 Task: In the  document joint.html Use the feature 'and check spelling and grammer' Change font style of header to '23' Select the body of letter and change paragraph spacing to  1.5
Action: Mouse moved to (260, 372)
Screenshot: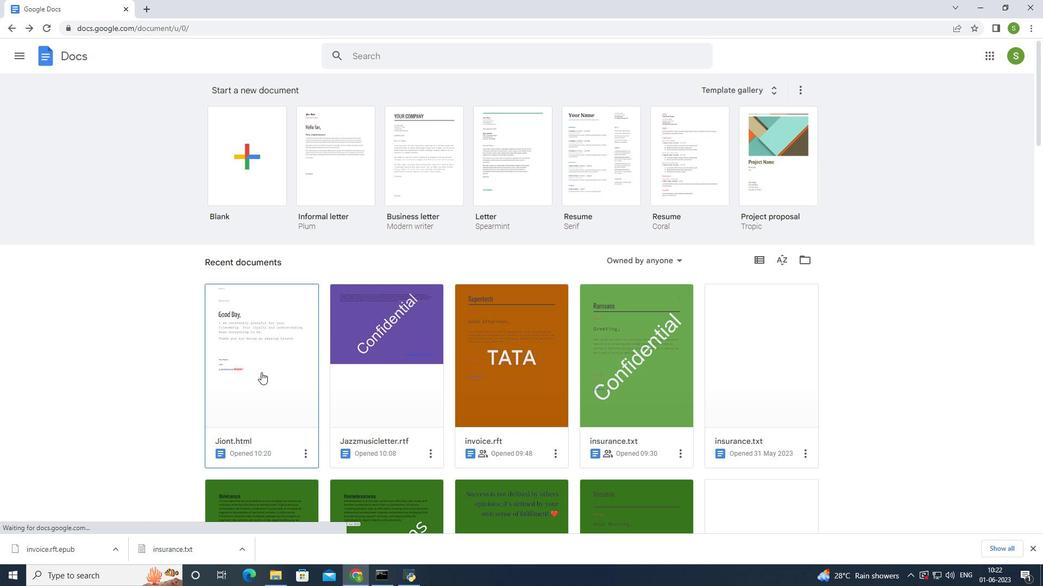 
Action: Mouse pressed left at (260, 372)
Screenshot: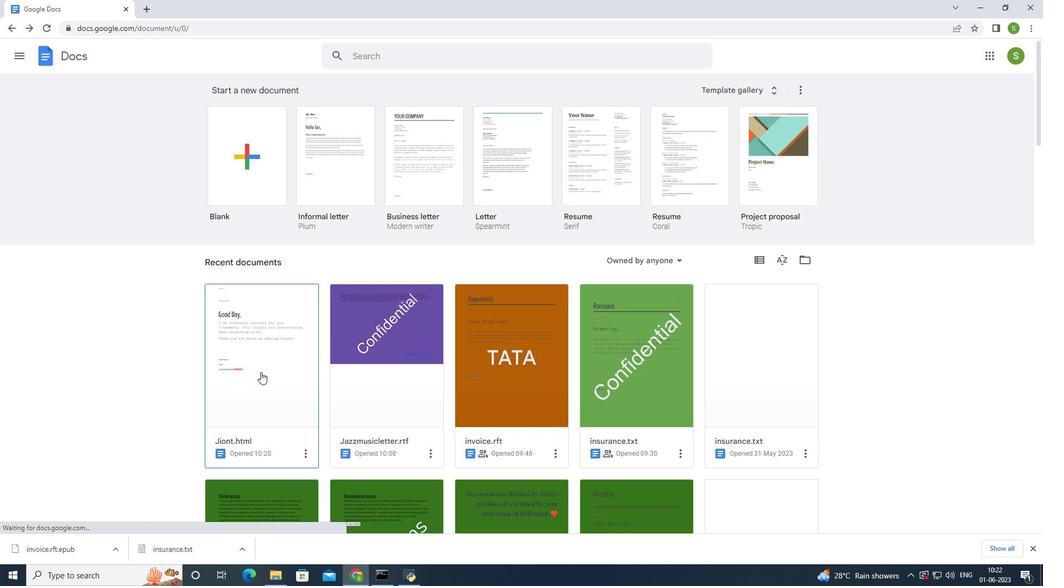 
Action: Mouse moved to (178, 64)
Screenshot: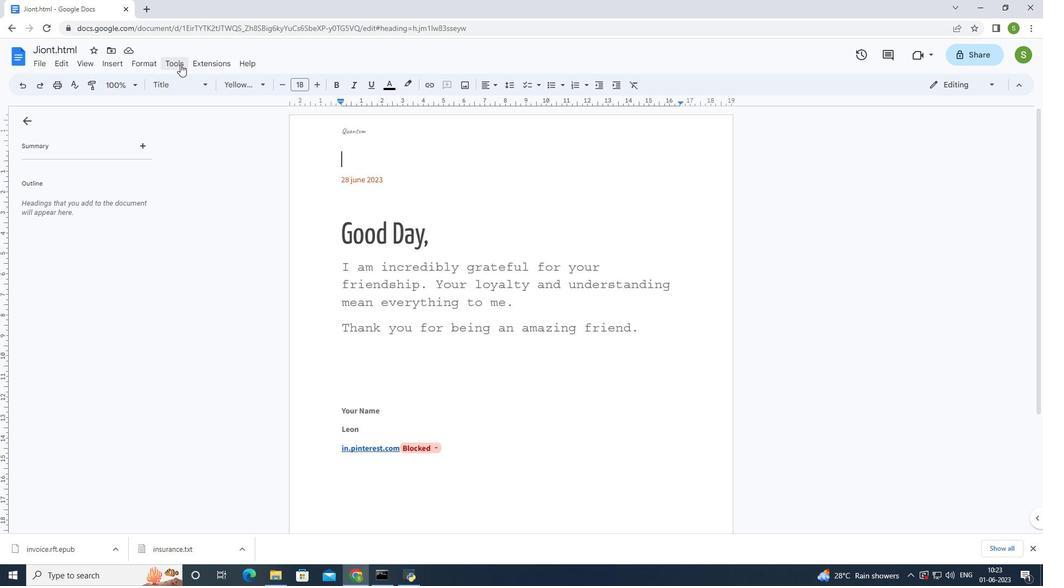 
Action: Mouse pressed left at (178, 64)
Screenshot: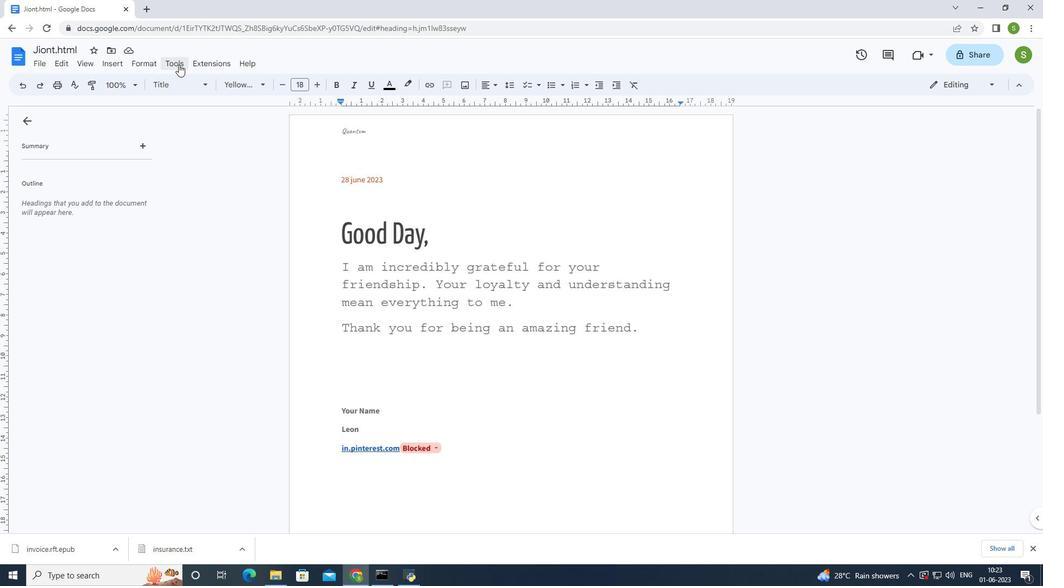 
Action: Mouse moved to (195, 80)
Screenshot: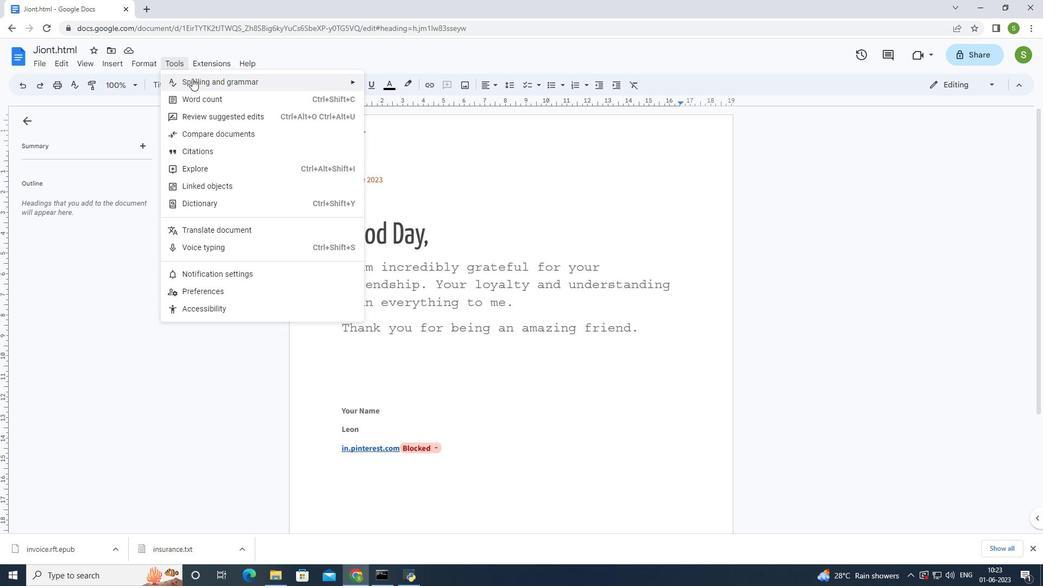 
Action: Mouse pressed left at (195, 80)
Screenshot: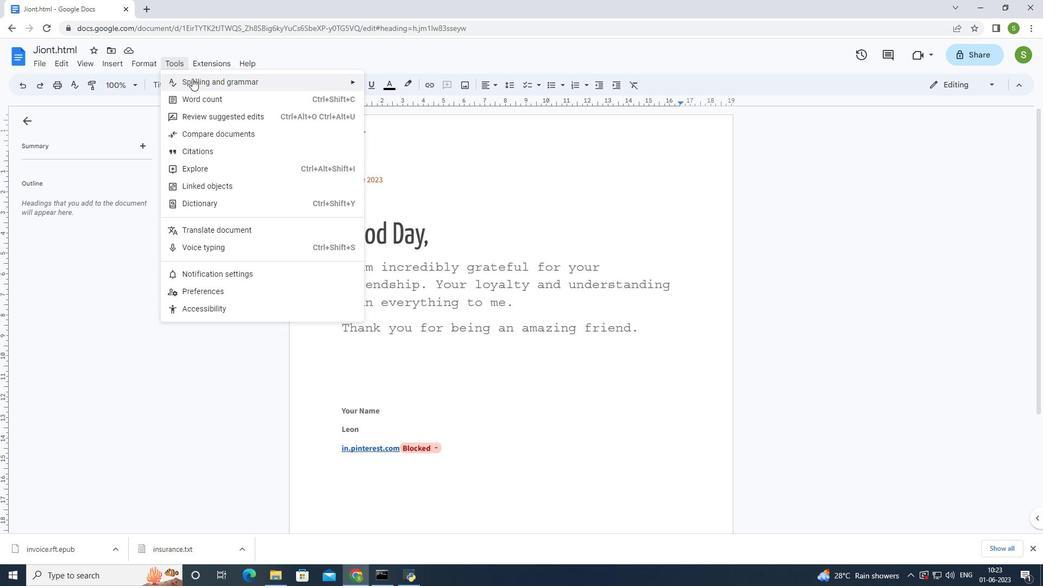 
Action: Mouse moved to (422, 85)
Screenshot: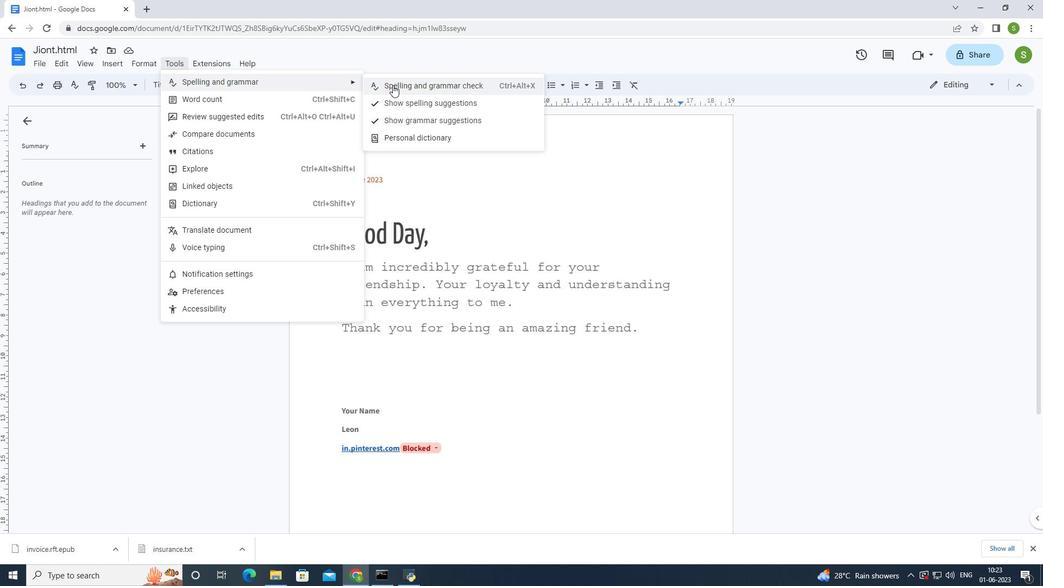
Action: Mouse pressed left at (422, 85)
Screenshot: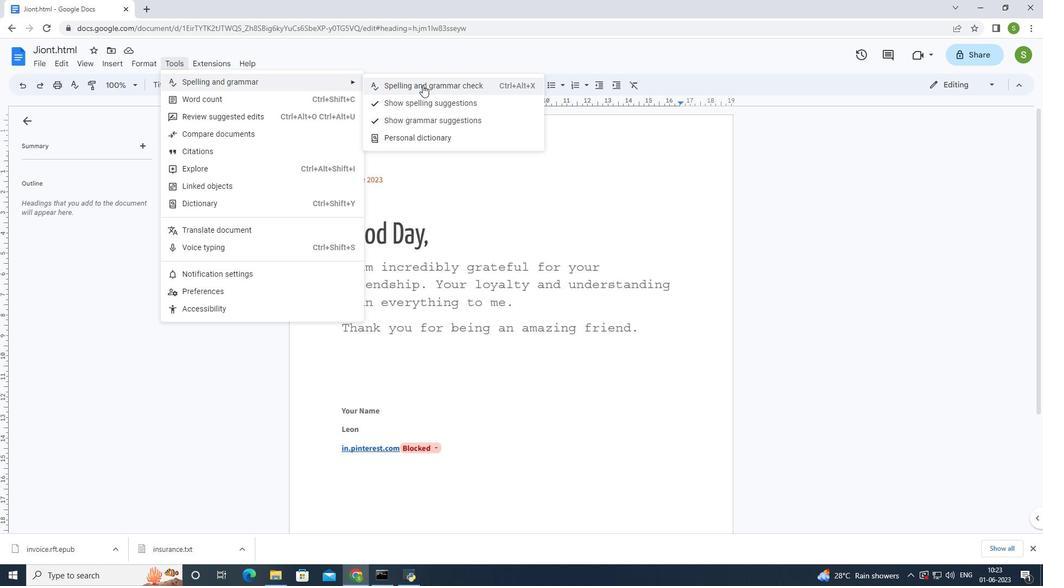 
Action: Mouse moved to (374, 132)
Screenshot: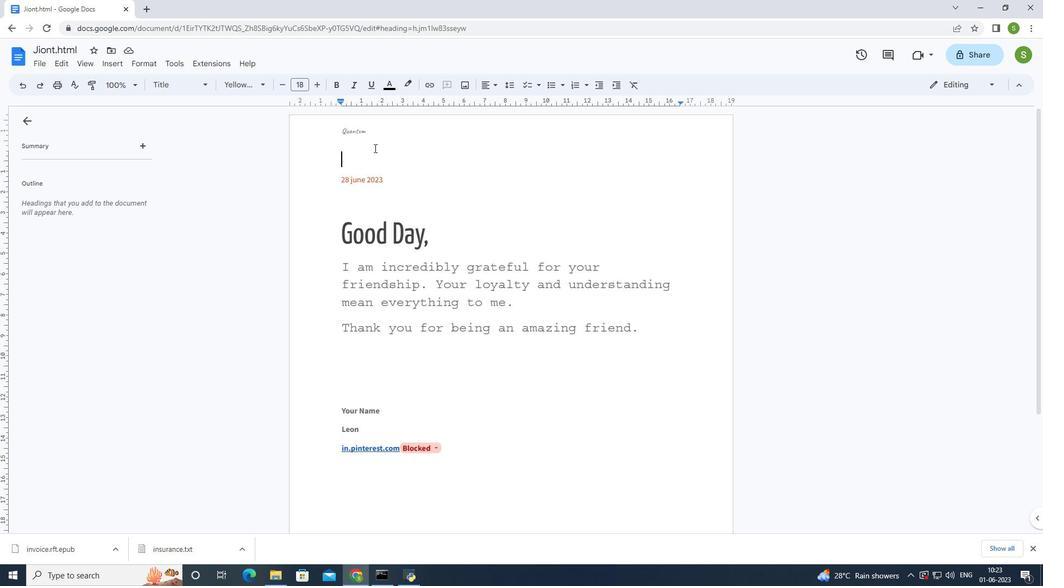 
Action: Mouse pressed left at (374, 132)
Screenshot: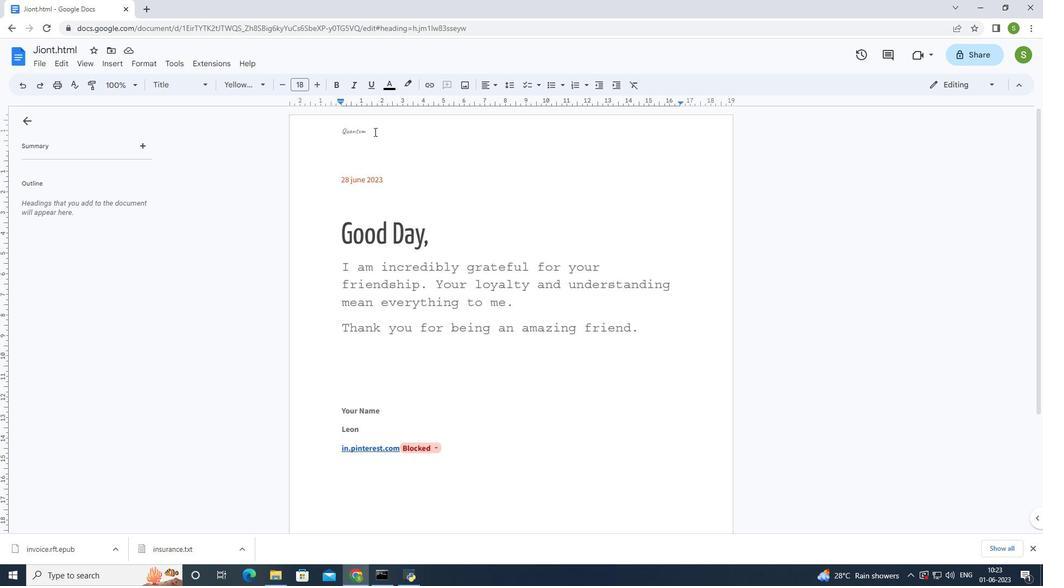
Action: Mouse pressed left at (374, 132)
Screenshot: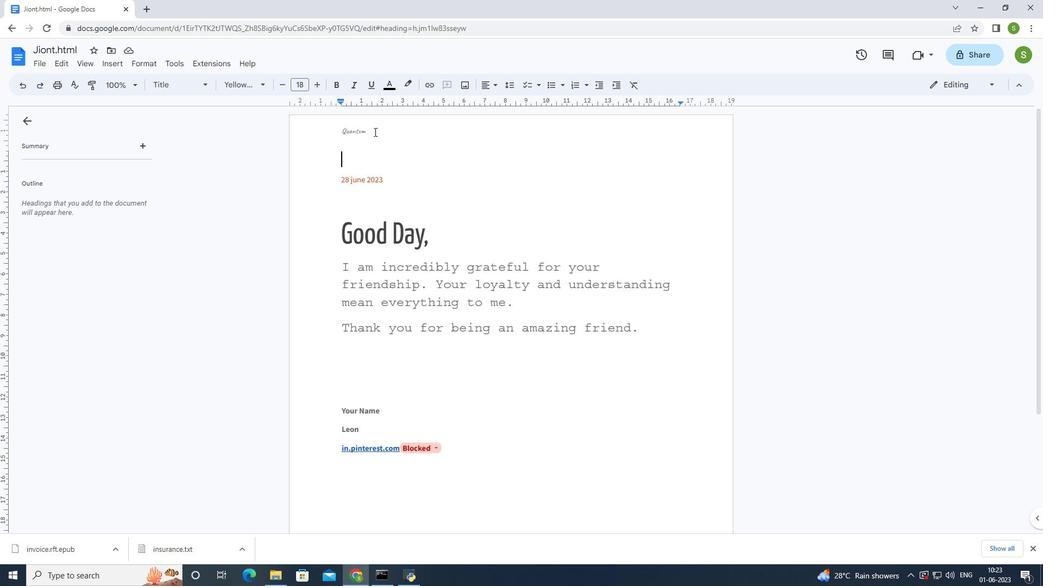 
Action: Mouse pressed left at (374, 132)
Screenshot: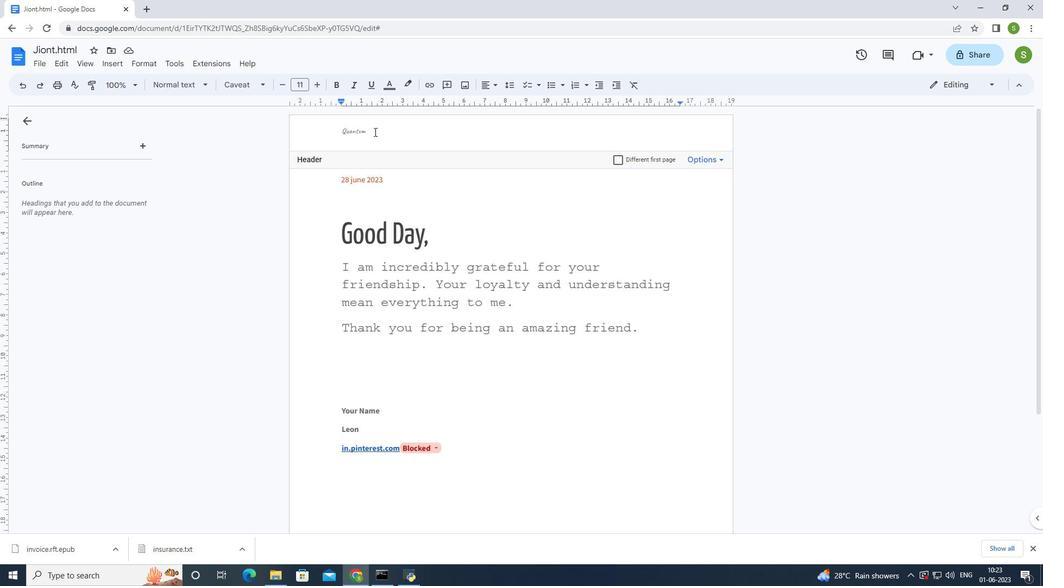 
Action: Mouse moved to (317, 88)
Screenshot: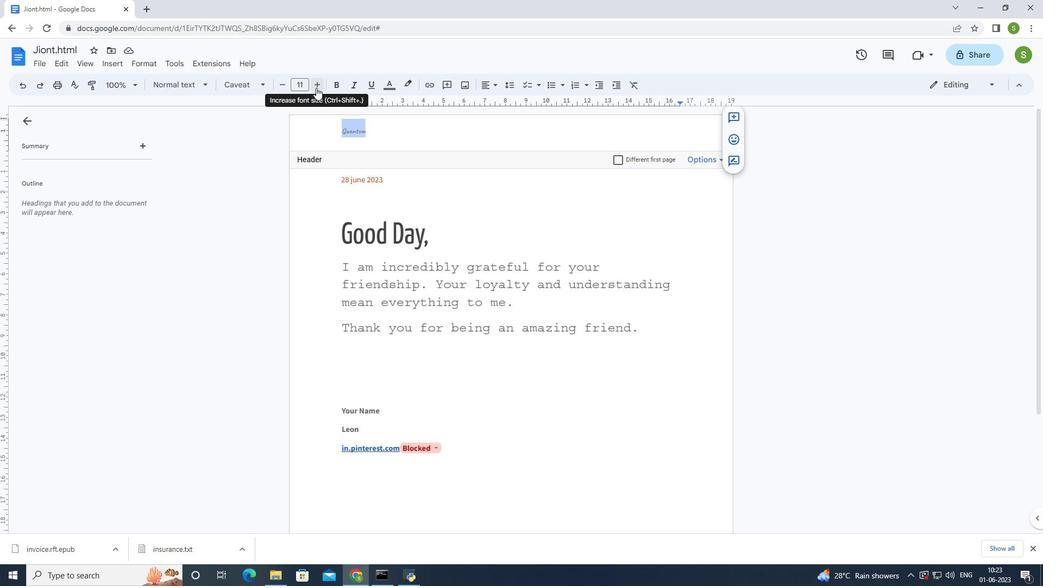 
Action: Mouse pressed left at (317, 88)
Screenshot: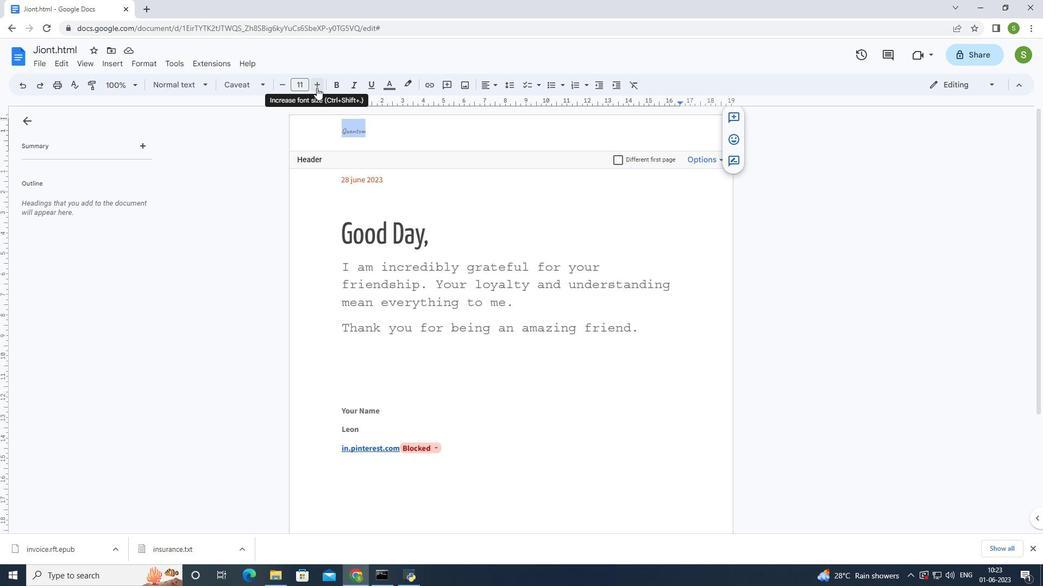 
Action: Mouse pressed left at (317, 88)
Screenshot: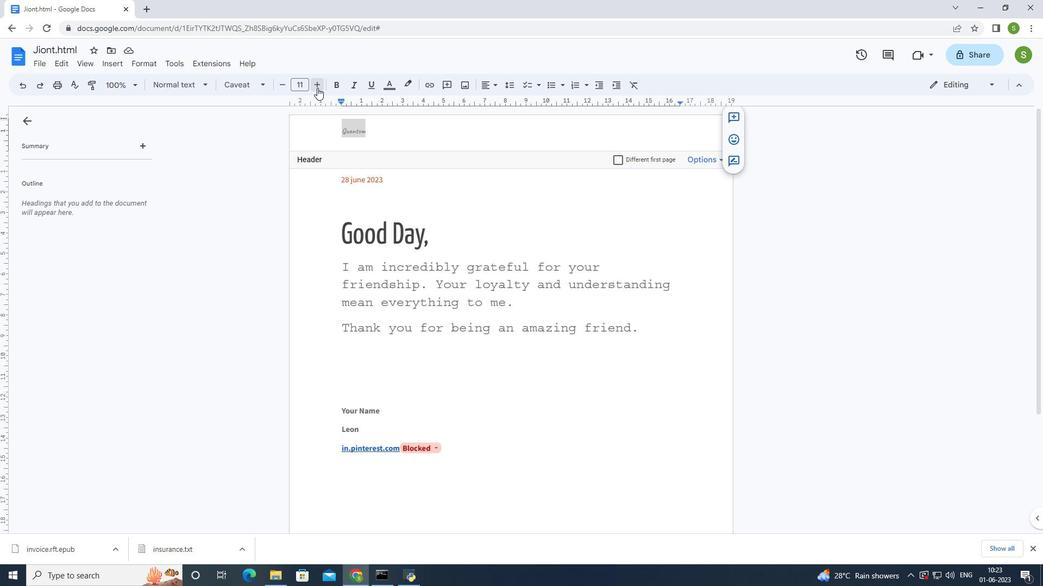 
Action: Mouse pressed left at (317, 88)
Screenshot: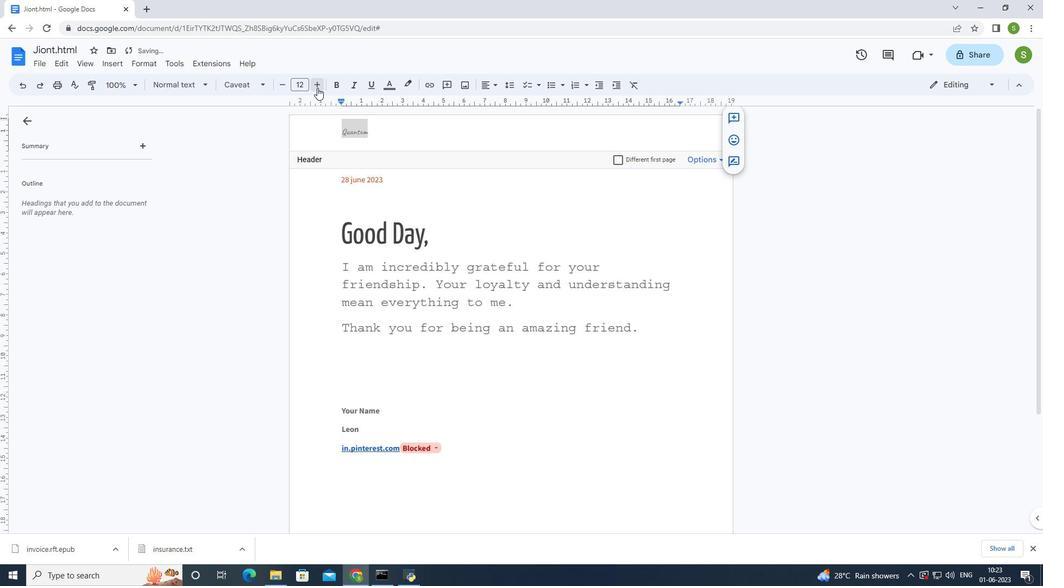 
Action: Mouse pressed left at (317, 88)
Screenshot: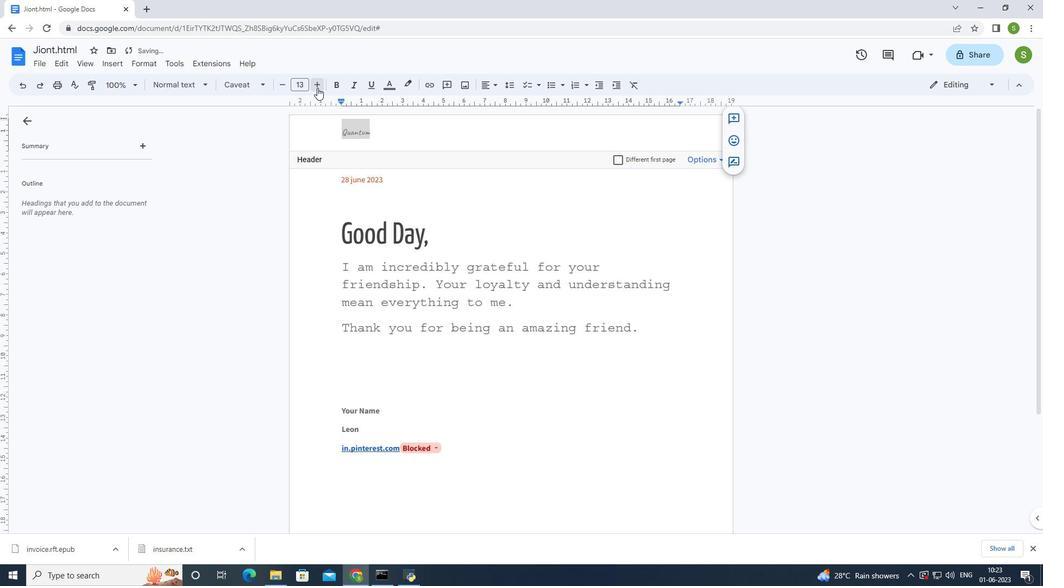 
Action: Mouse pressed left at (317, 88)
Screenshot: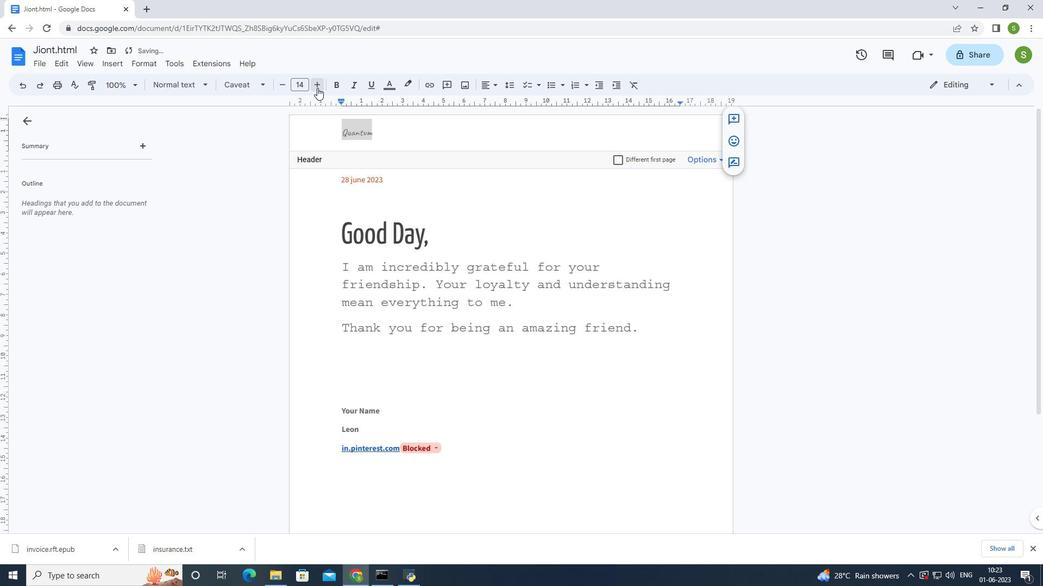 
Action: Mouse moved to (317, 88)
Screenshot: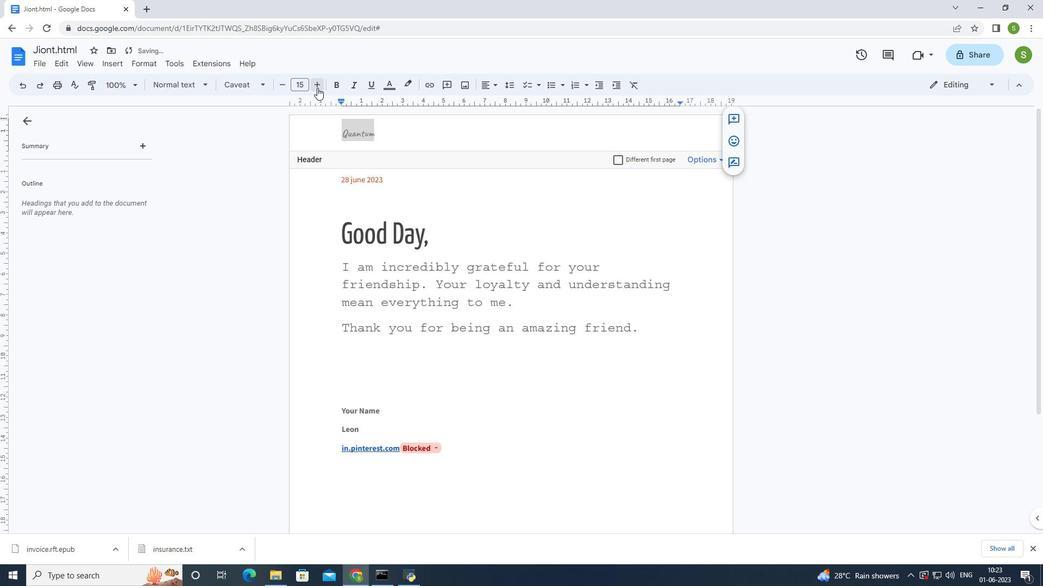 
Action: Mouse pressed left at (317, 88)
Screenshot: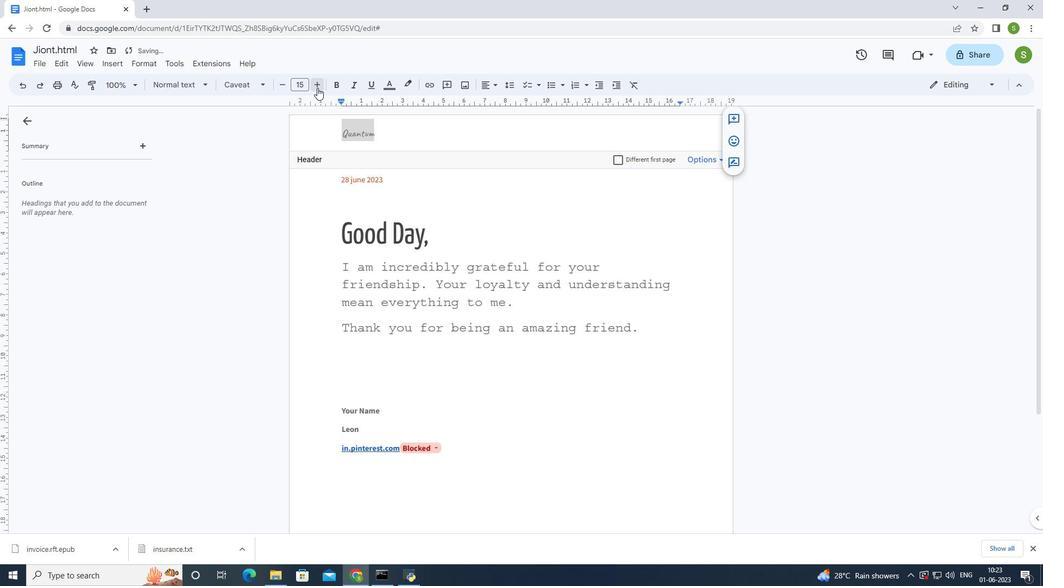 
Action: Mouse pressed left at (317, 88)
Screenshot: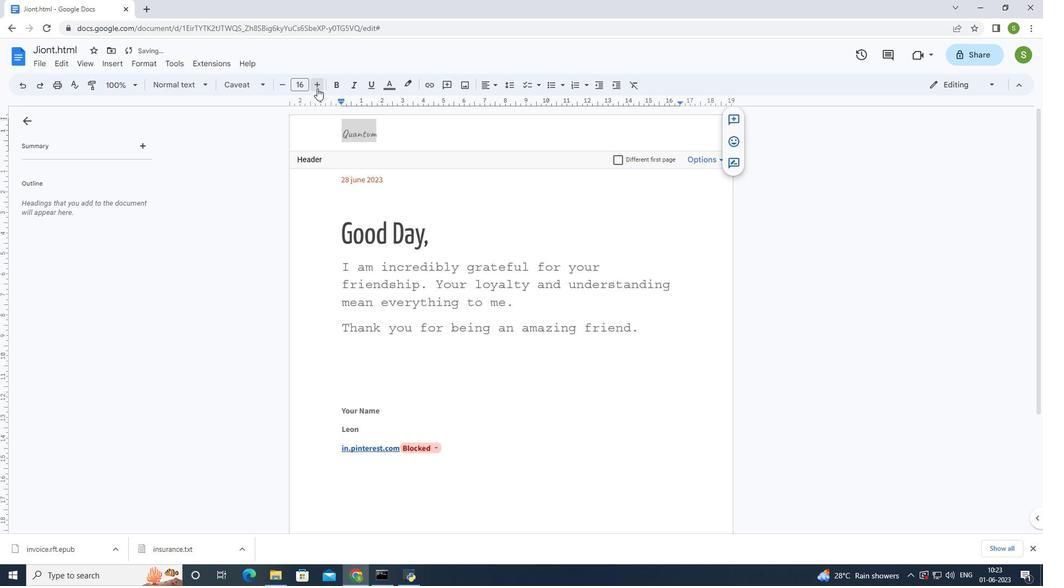 
Action: Mouse pressed left at (317, 88)
Screenshot: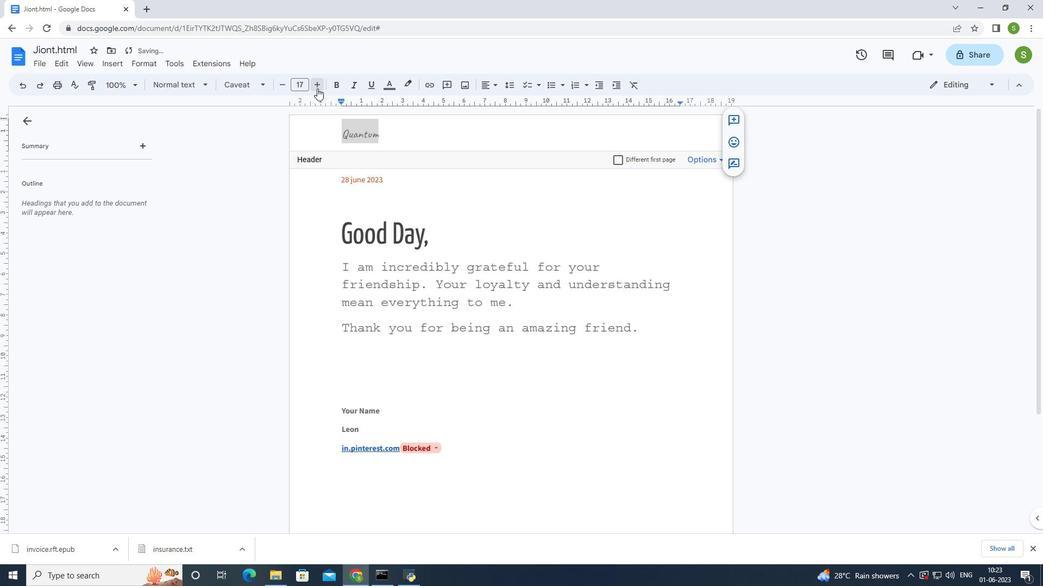 
Action: Mouse pressed left at (317, 88)
Screenshot: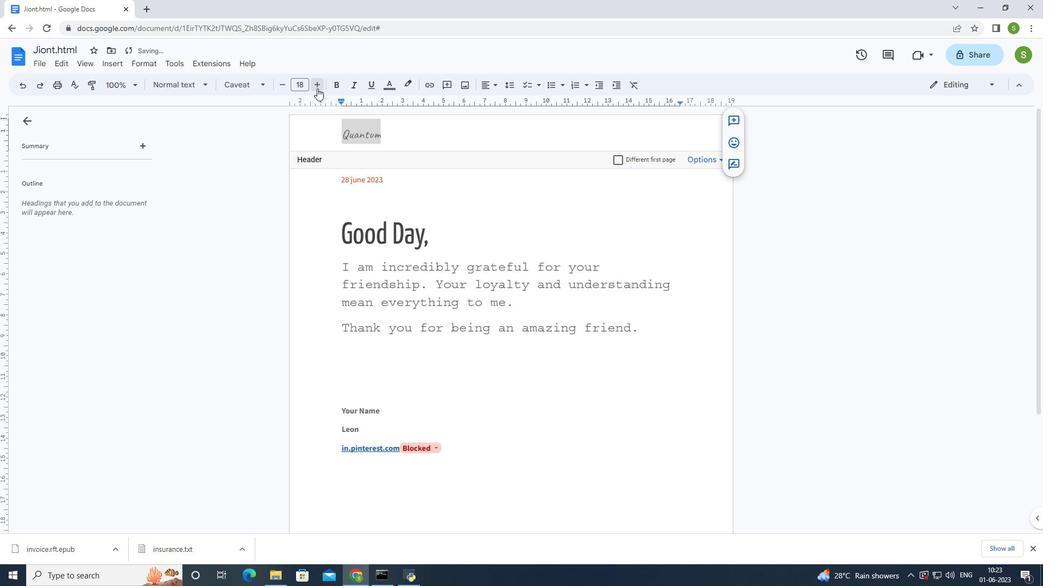 
Action: Mouse pressed left at (317, 88)
Screenshot: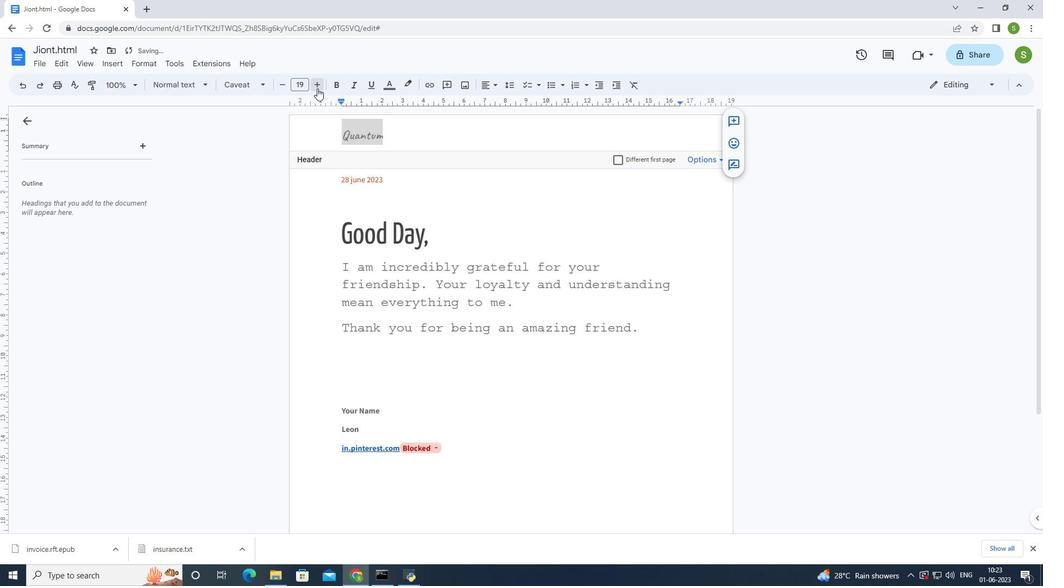 
Action: Mouse pressed left at (317, 88)
Screenshot: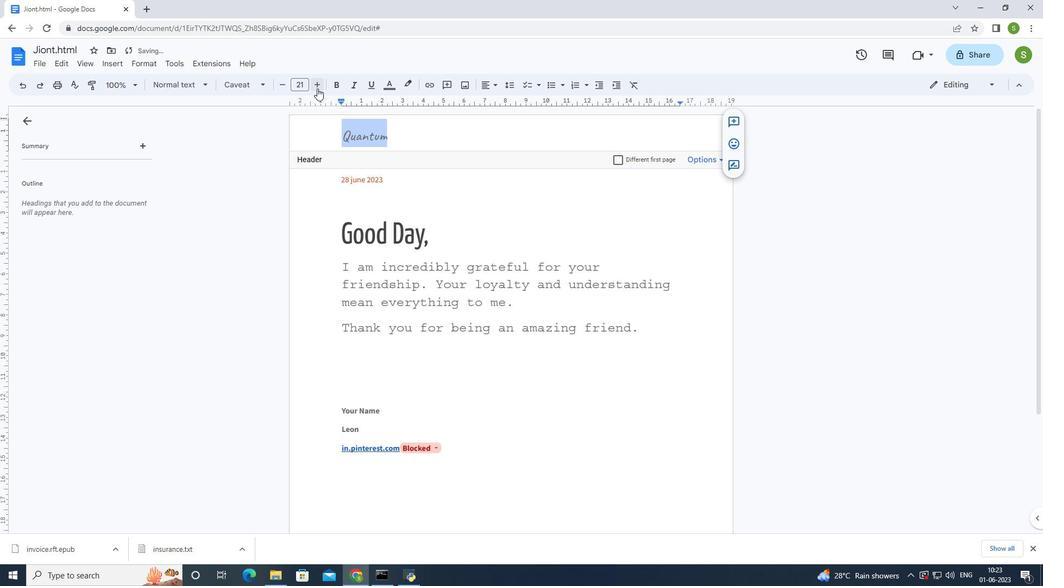 
Action: Mouse pressed left at (317, 88)
Screenshot: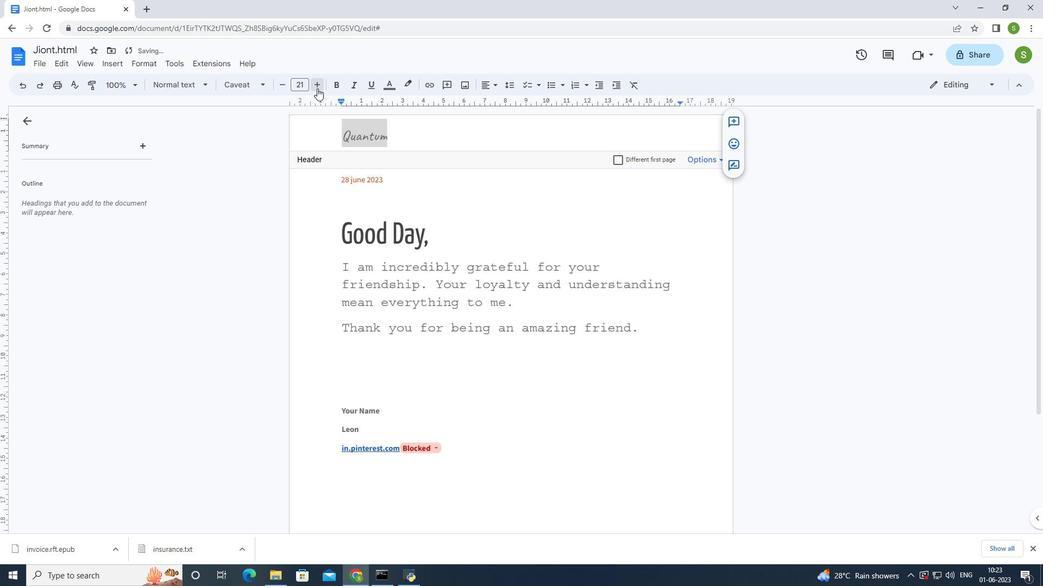 
Action: Mouse moved to (340, 265)
Screenshot: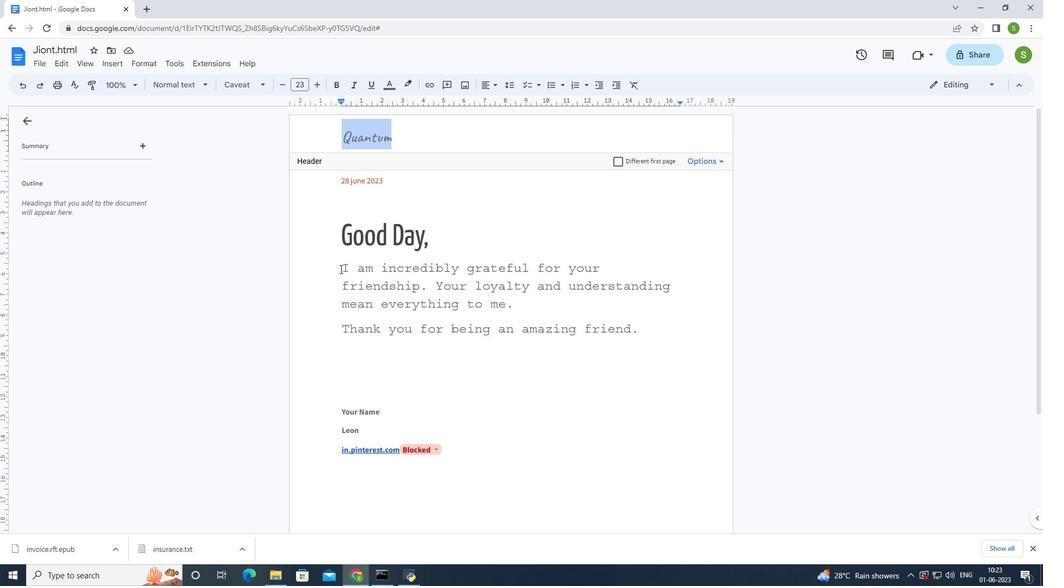 
Action: Mouse pressed left at (340, 265)
Screenshot: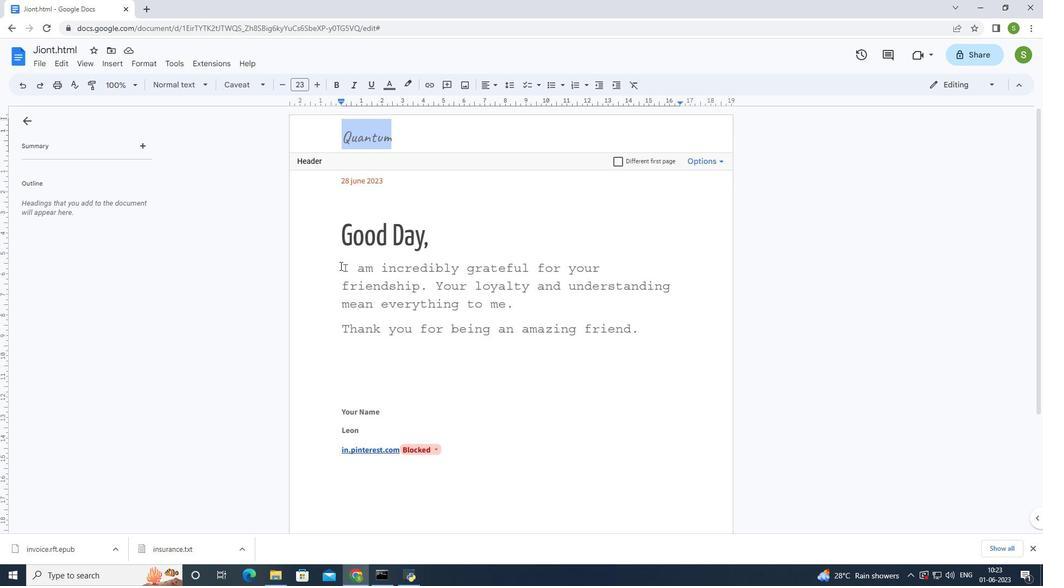 
Action: Mouse moved to (506, 86)
Screenshot: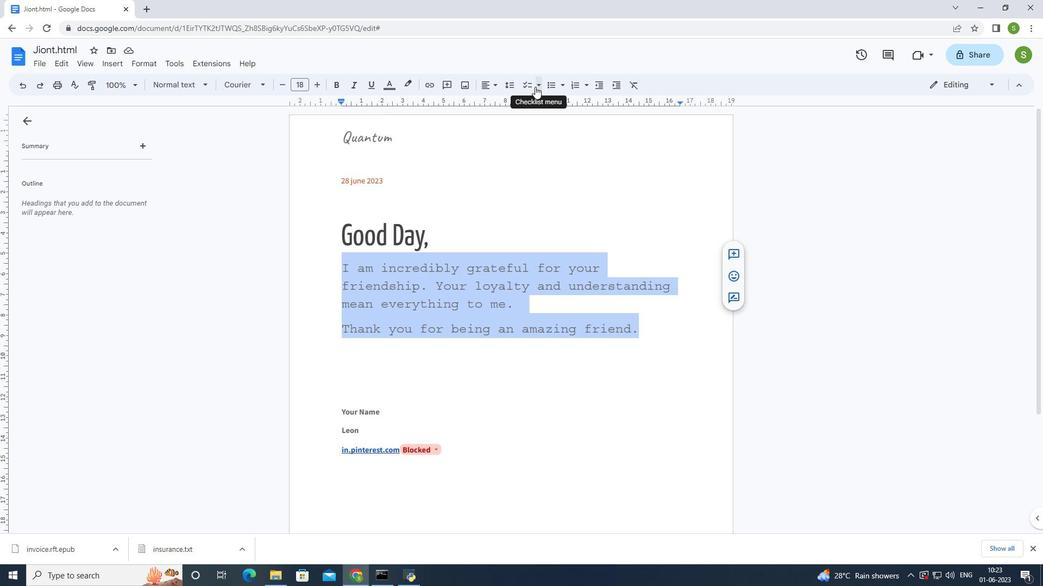 
Action: Mouse pressed left at (506, 86)
Screenshot: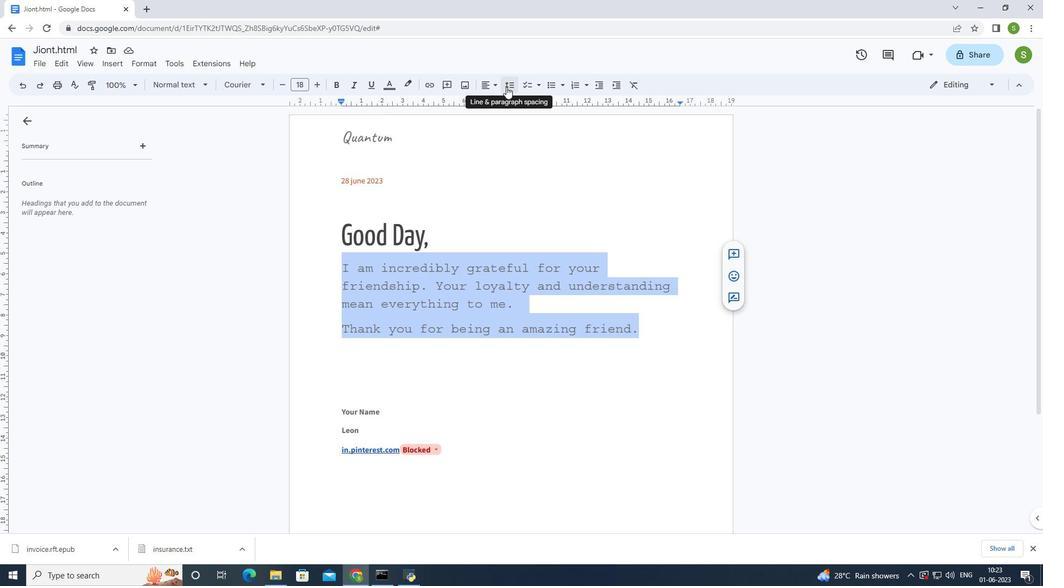 
Action: Mouse moved to (522, 143)
Screenshot: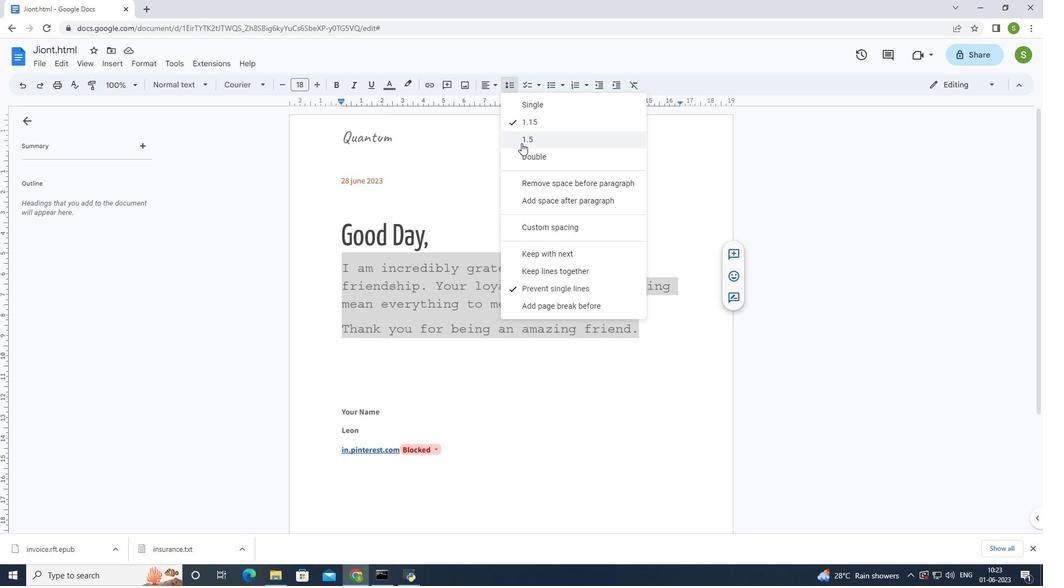 
Action: Mouse pressed left at (522, 143)
Screenshot: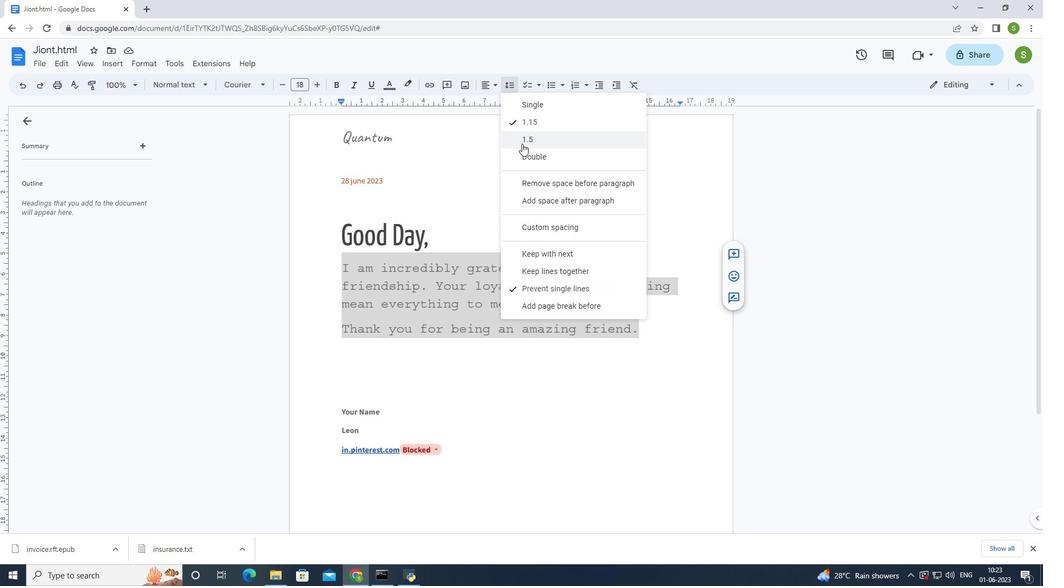 
Action: Mouse moved to (624, 240)
Screenshot: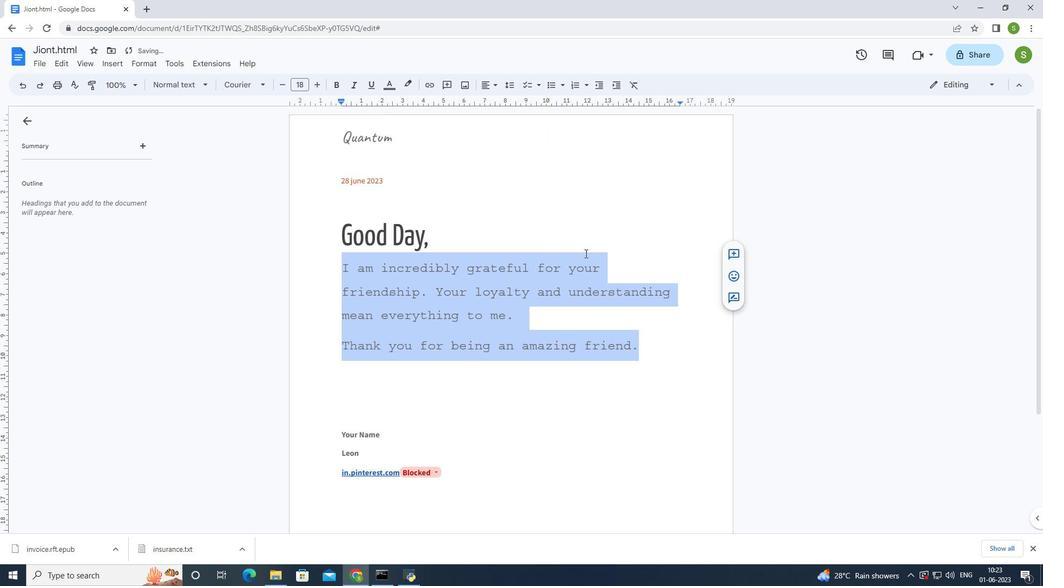 
Action: Mouse pressed left at (624, 240)
Screenshot: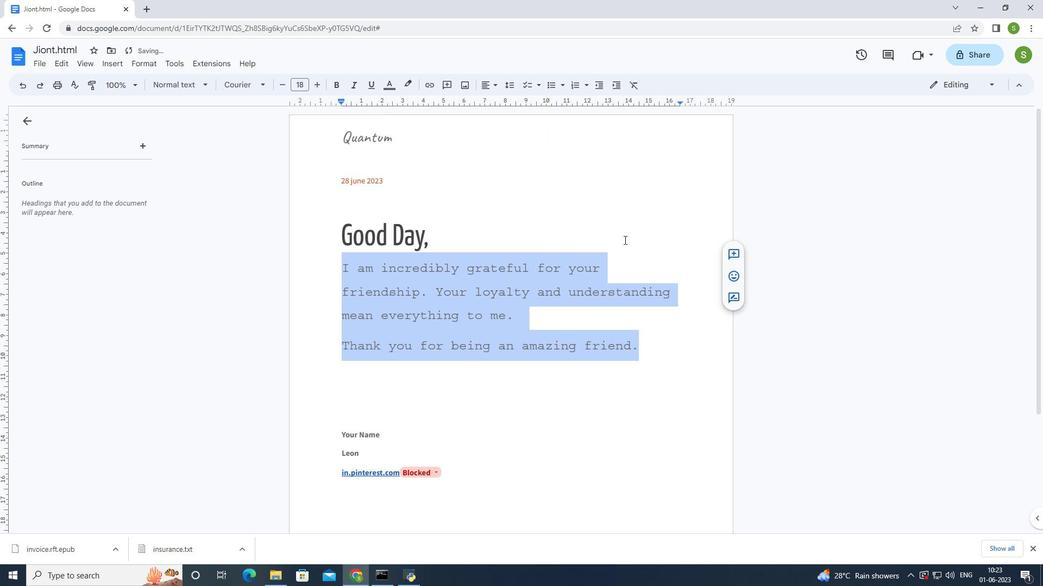 
Action: Mouse moved to (566, 261)
Screenshot: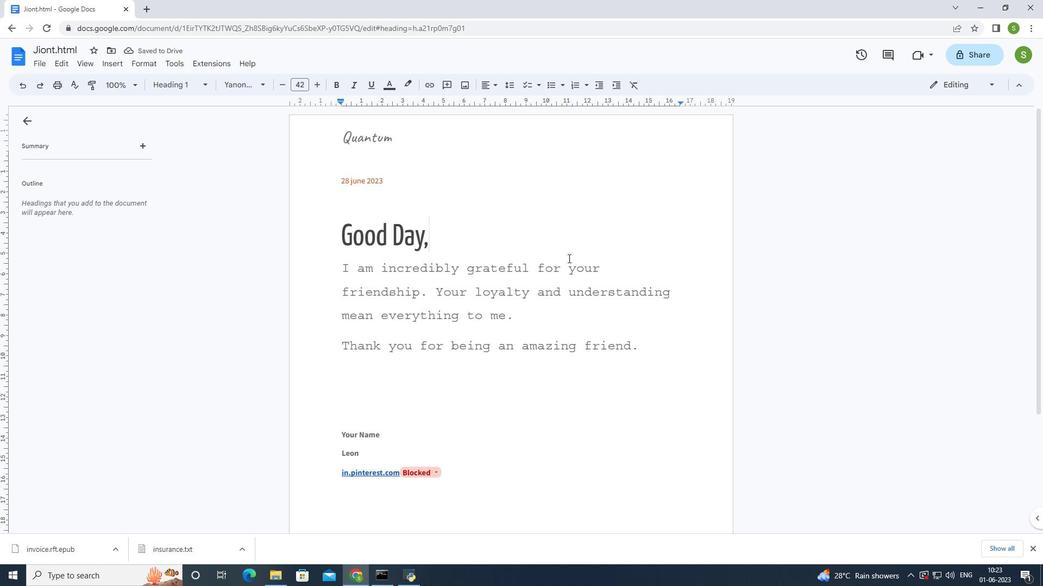 
Action: Key pressed ctrl+S
Screenshot: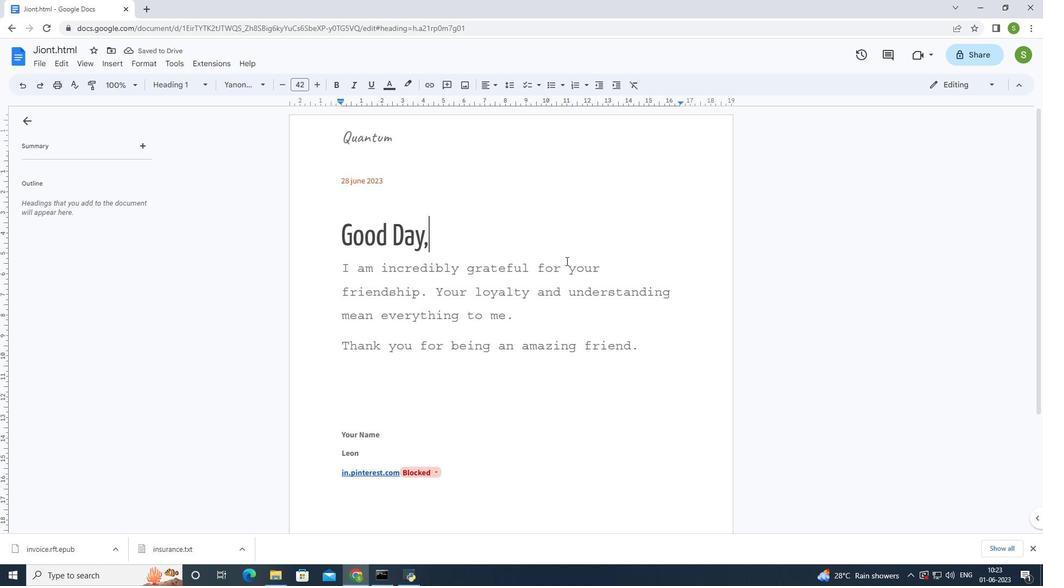 
